 Task: Use the formula "CHOOSEROWS" in spreadsheet "Project protfolio".
Action: Mouse moved to (106, 62)
Screenshot: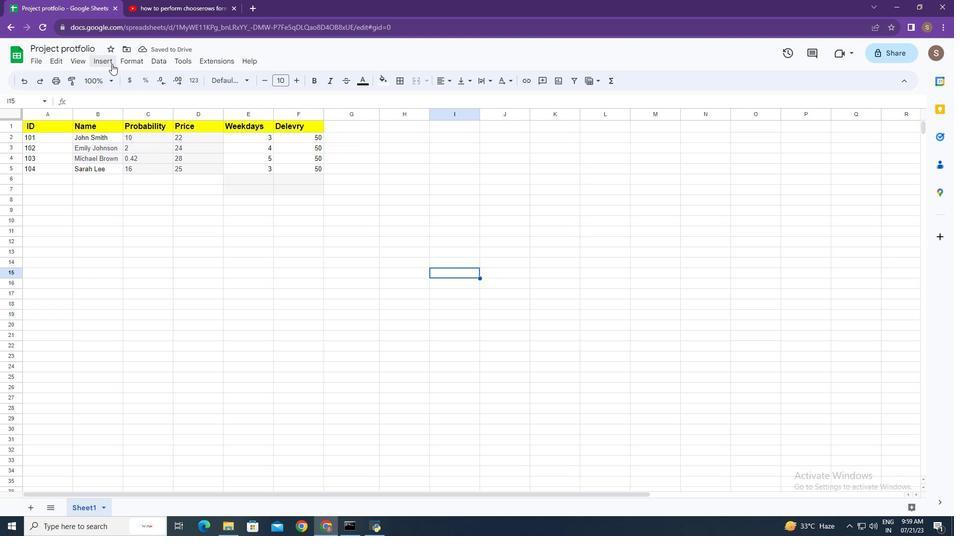 
Action: Mouse pressed left at (106, 62)
Screenshot: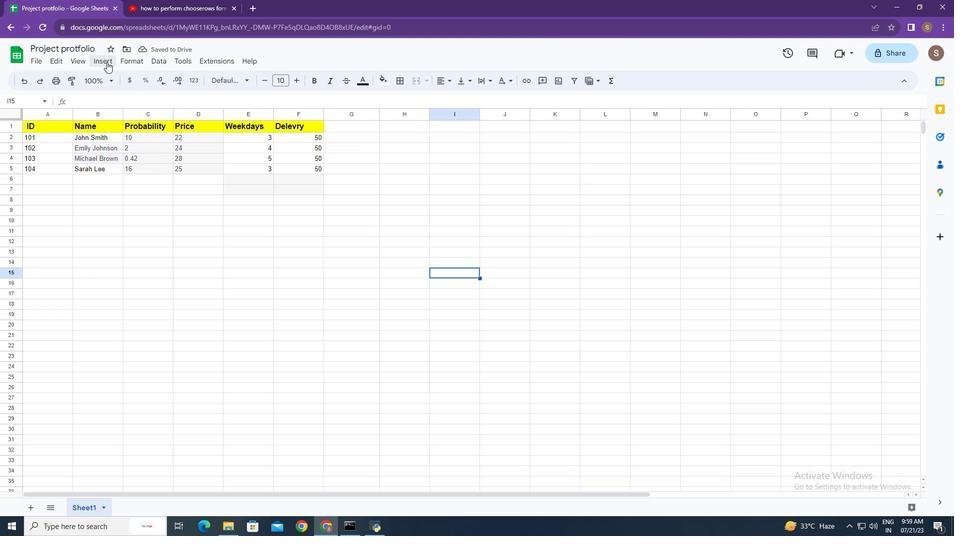 
Action: Mouse moved to (136, 236)
Screenshot: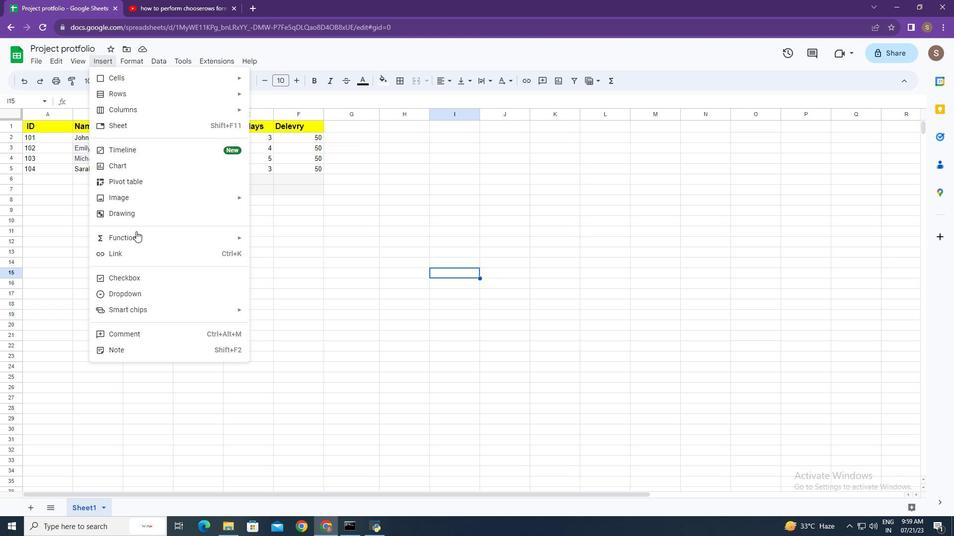 
Action: Mouse pressed left at (136, 236)
Screenshot: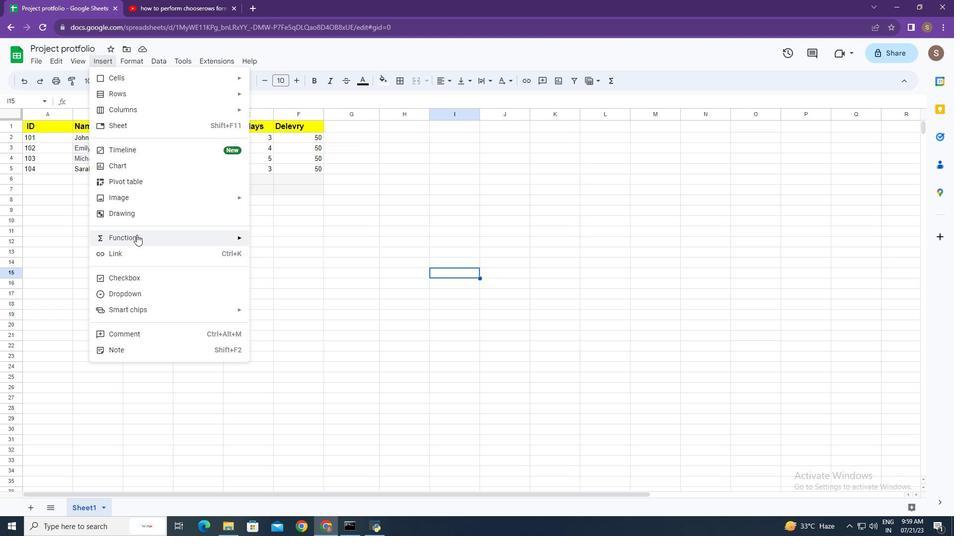 
Action: Mouse moved to (278, 221)
Screenshot: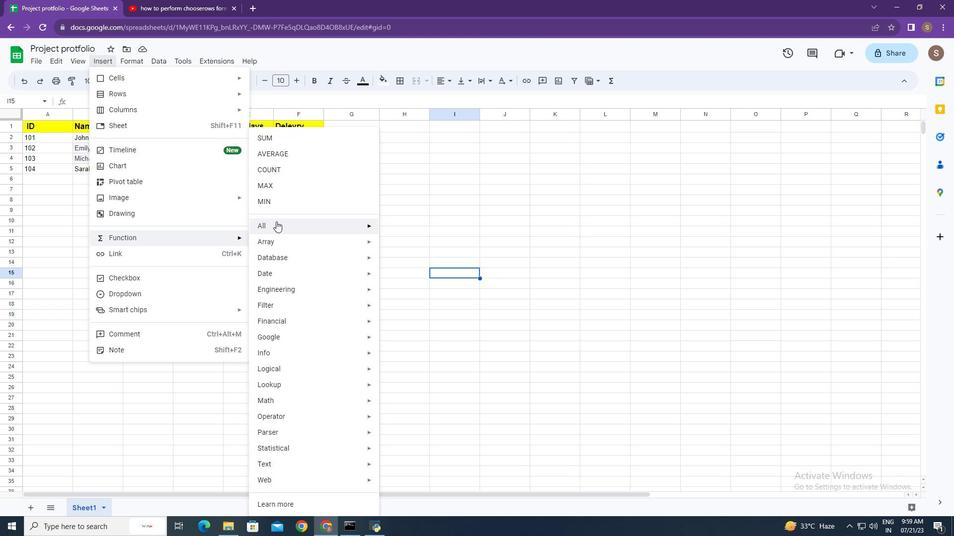 
Action: Mouse pressed left at (278, 221)
Screenshot: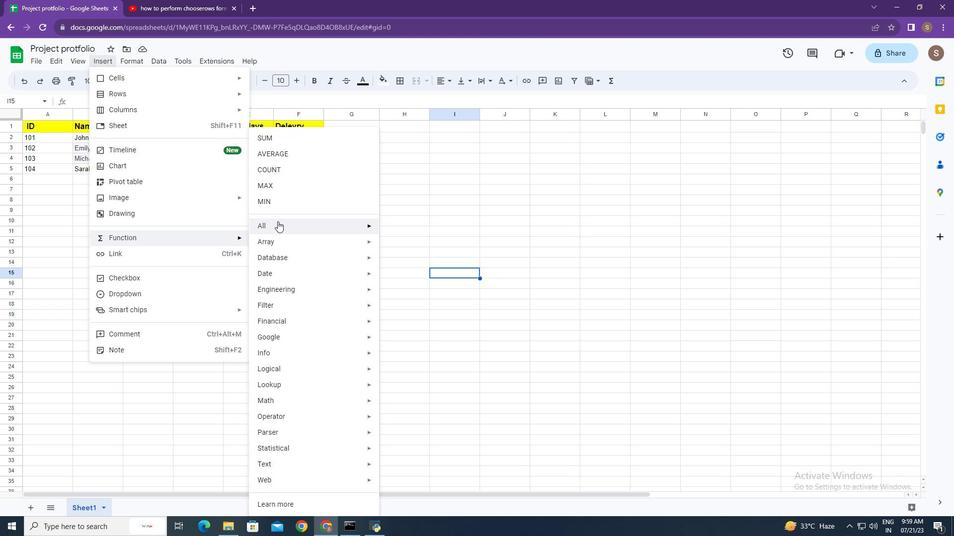 
Action: Mouse moved to (437, 369)
Screenshot: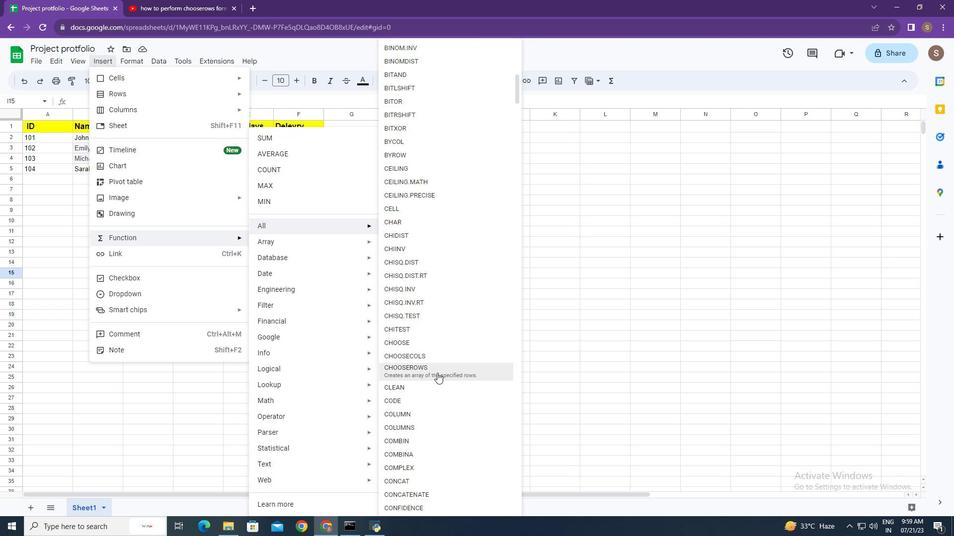 
Action: Mouse pressed left at (437, 369)
Screenshot: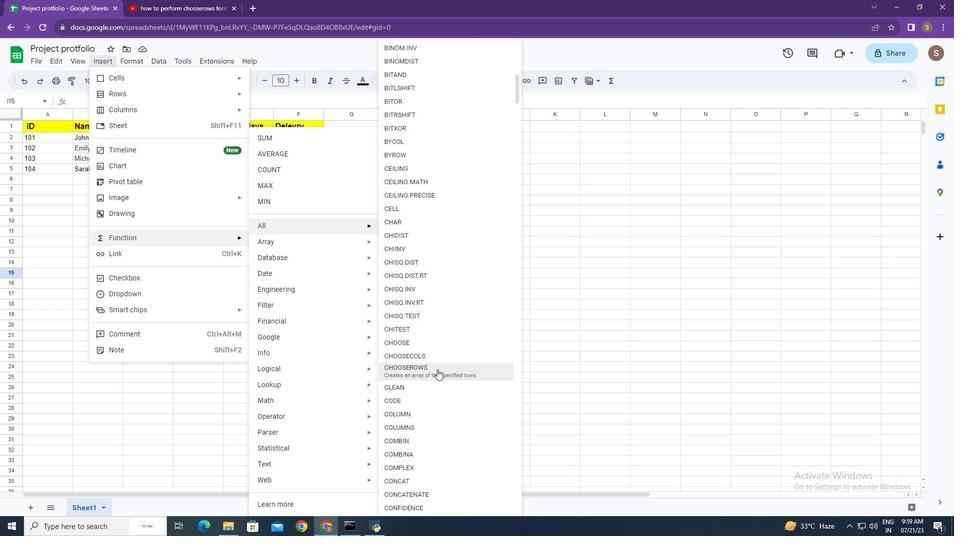 
Action: Mouse moved to (26, 135)
Screenshot: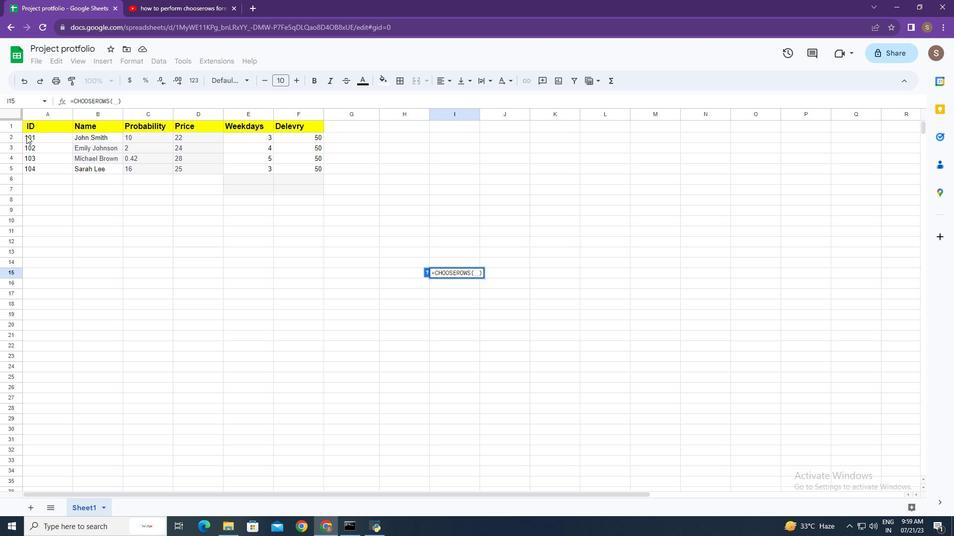 
Action: Mouse pressed left at (26, 135)
Screenshot: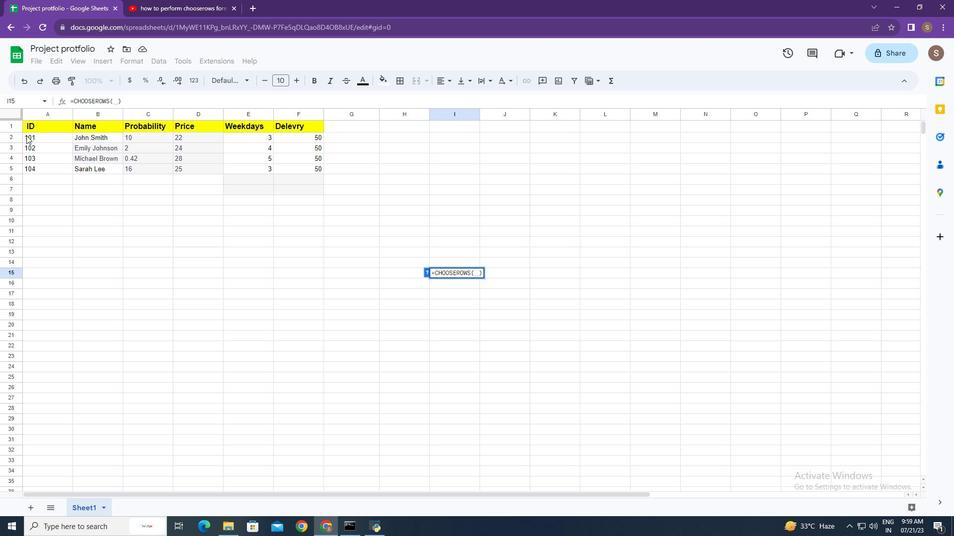 
Action: Mouse moved to (485, 298)
Screenshot: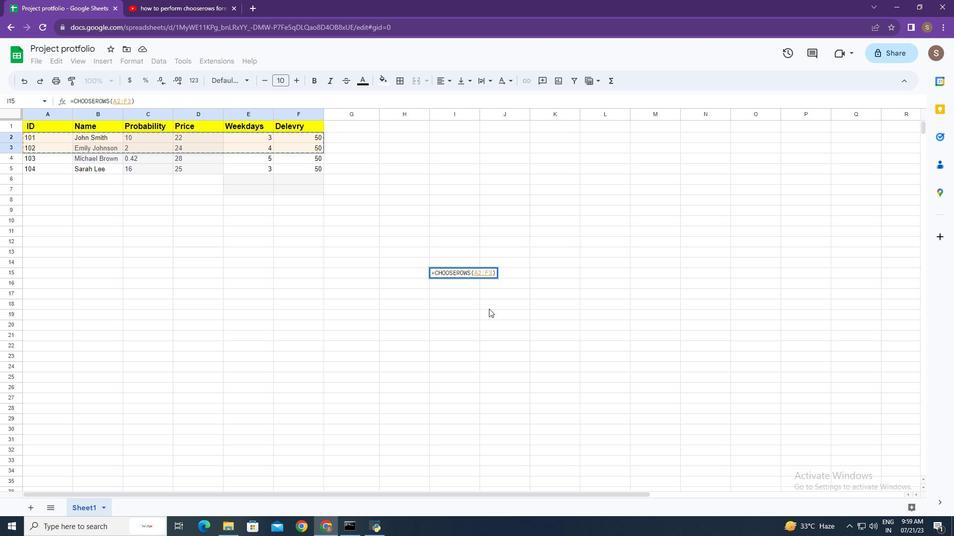 
Action: Key pressed ,<Key.space>2,<Key.space>2<Key.enter>
Screenshot: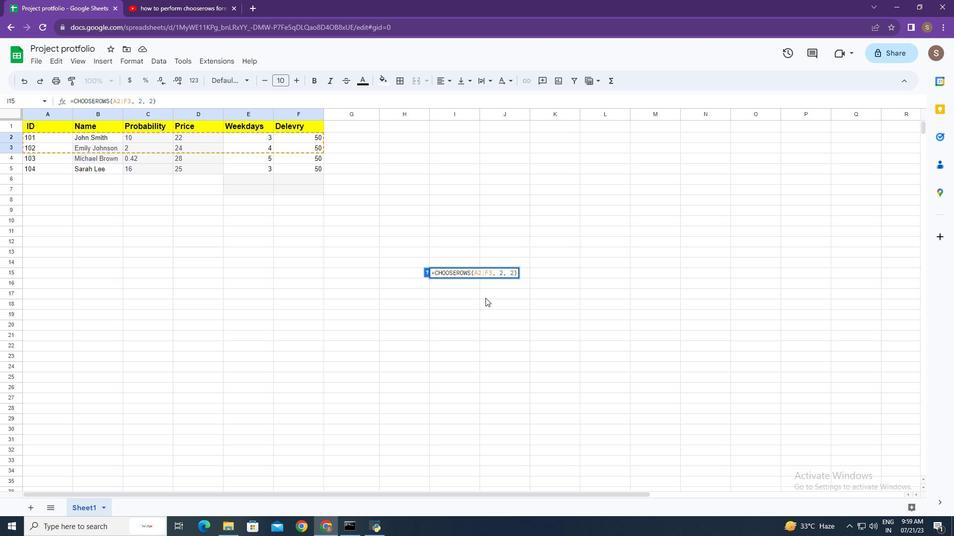 
Action: Mouse moved to (457, 297)
Screenshot: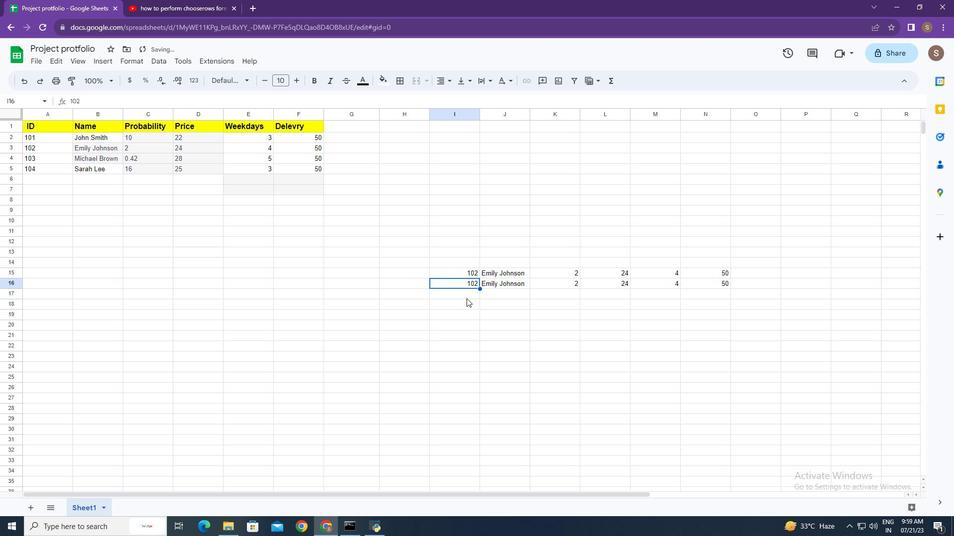 
Action: Mouse pressed left at (457, 297)
Screenshot: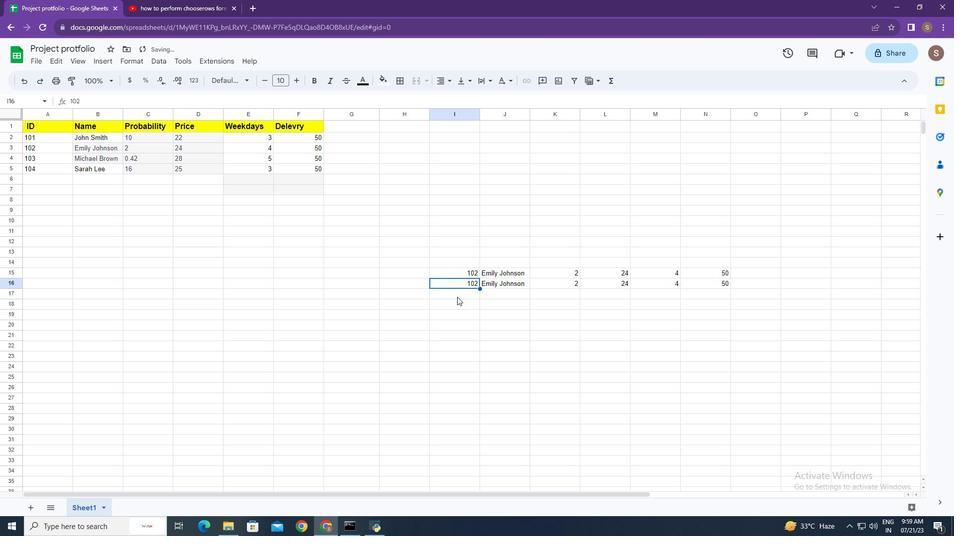 
